 Task: Add the task  Create a new online platform for online language translation services to the section Fast Frenzy in the project AtlasLine and add a Due Date to the respective task as 2023/07/17
Action: Mouse moved to (770, 355)
Screenshot: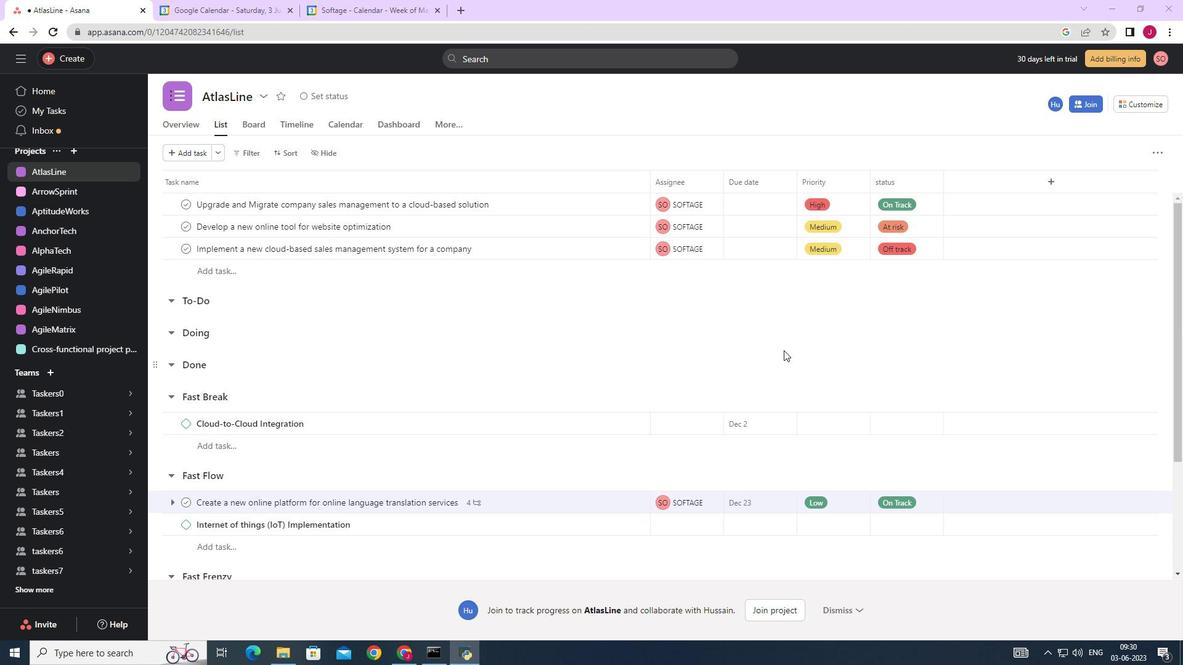 
Action: Mouse scrolled (770, 354) with delta (0, 0)
Screenshot: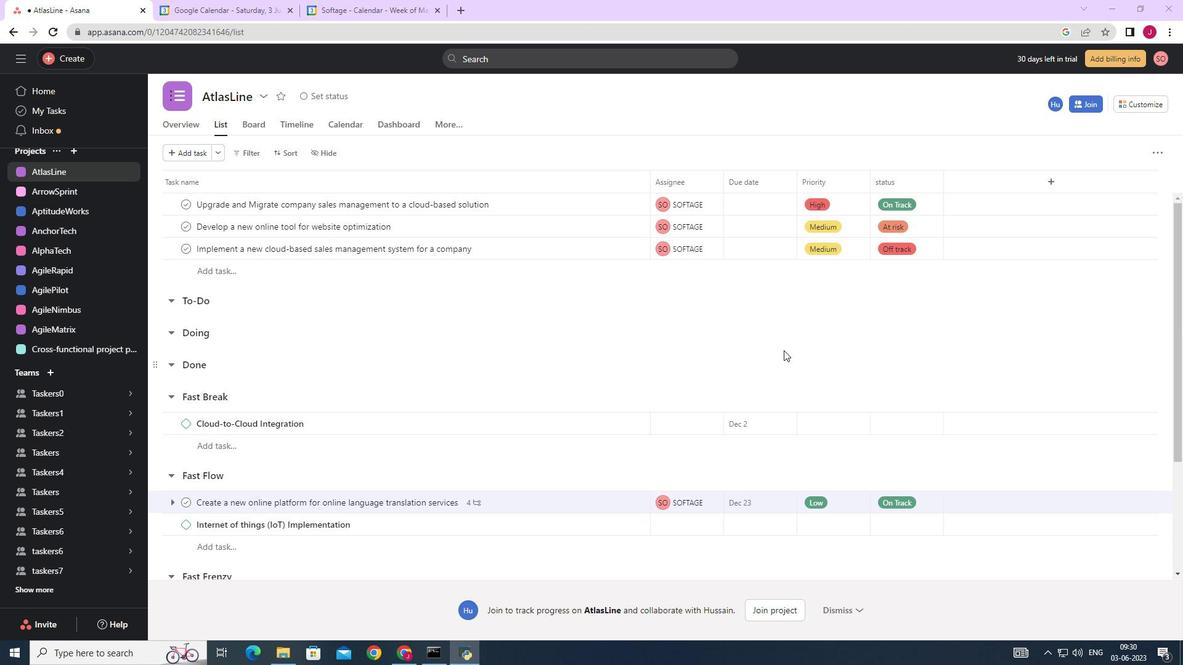 
Action: Mouse moved to (770, 356)
Screenshot: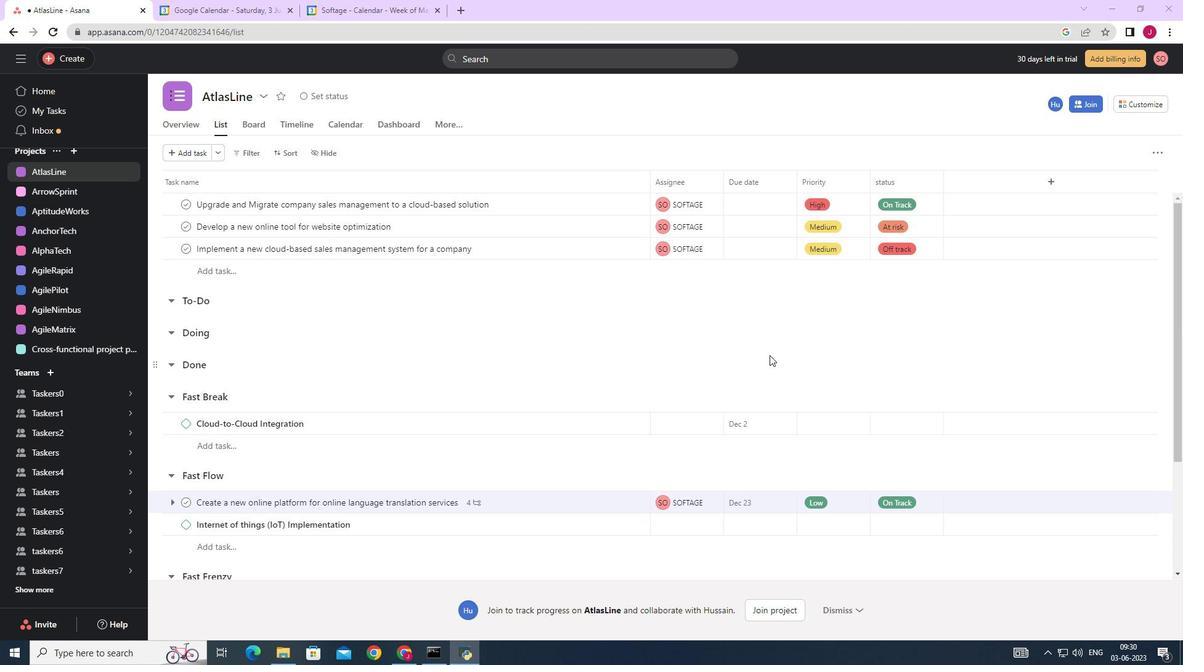 
Action: Mouse scrolled (770, 355) with delta (0, 0)
Screenshot: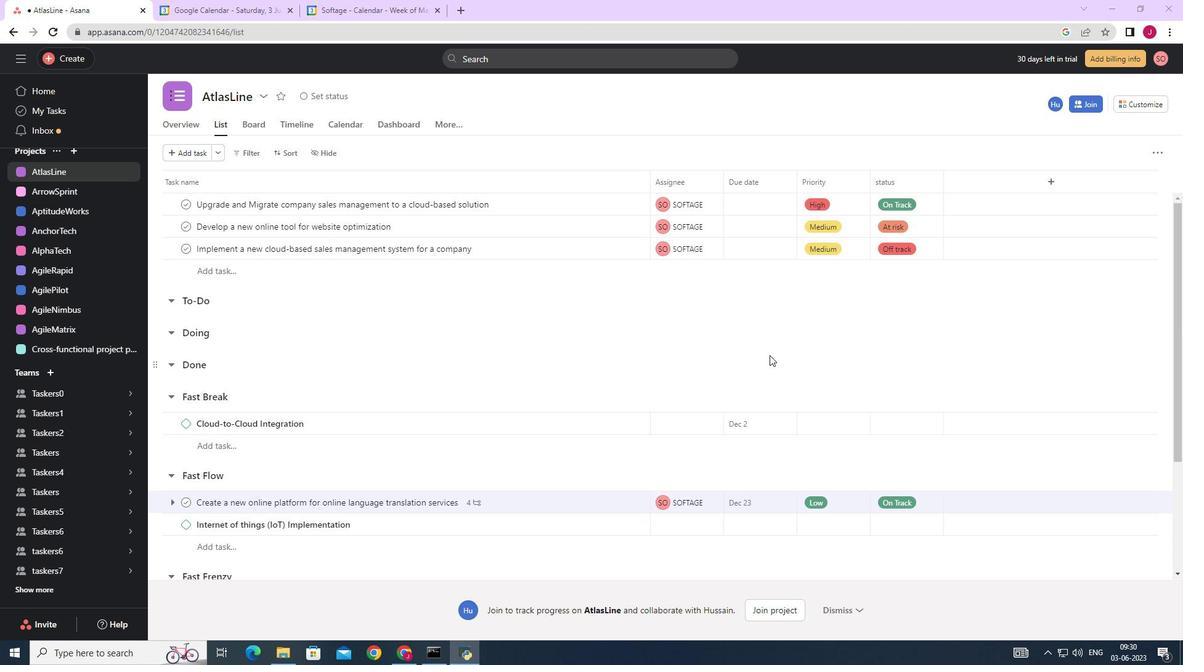 
Action: Mouse scrolled (770, 355) with delta (0, 0)
Screenshot: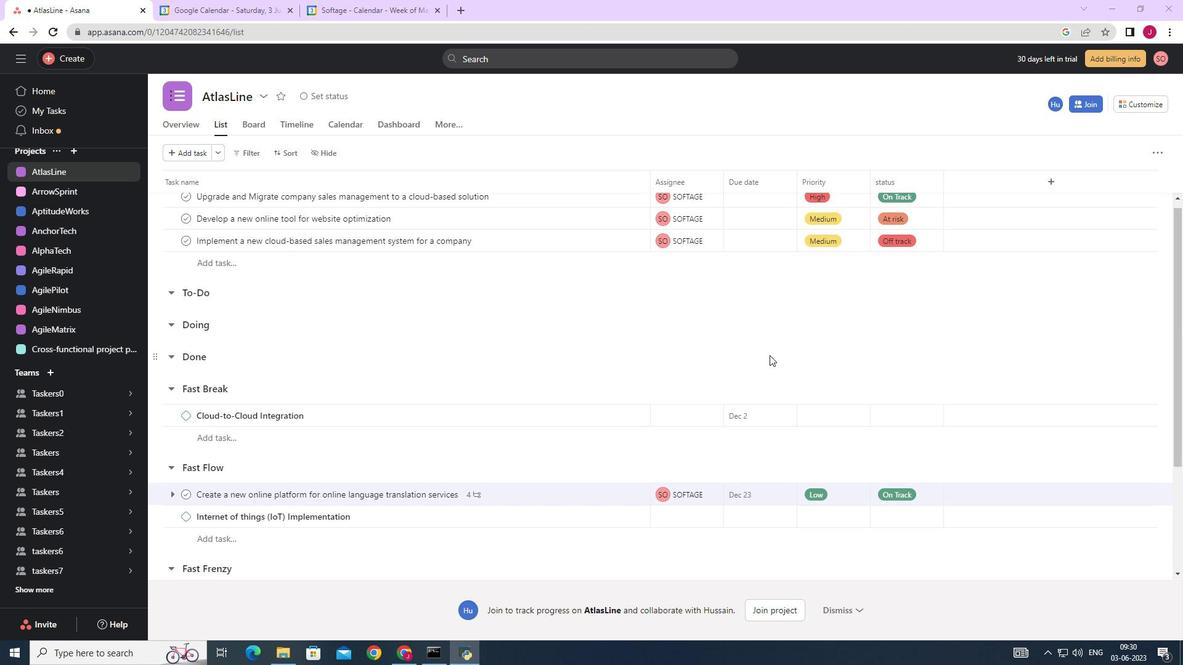 
Action: Mouse scrolled (770, 356) with delta (0, 0)
Screenshot: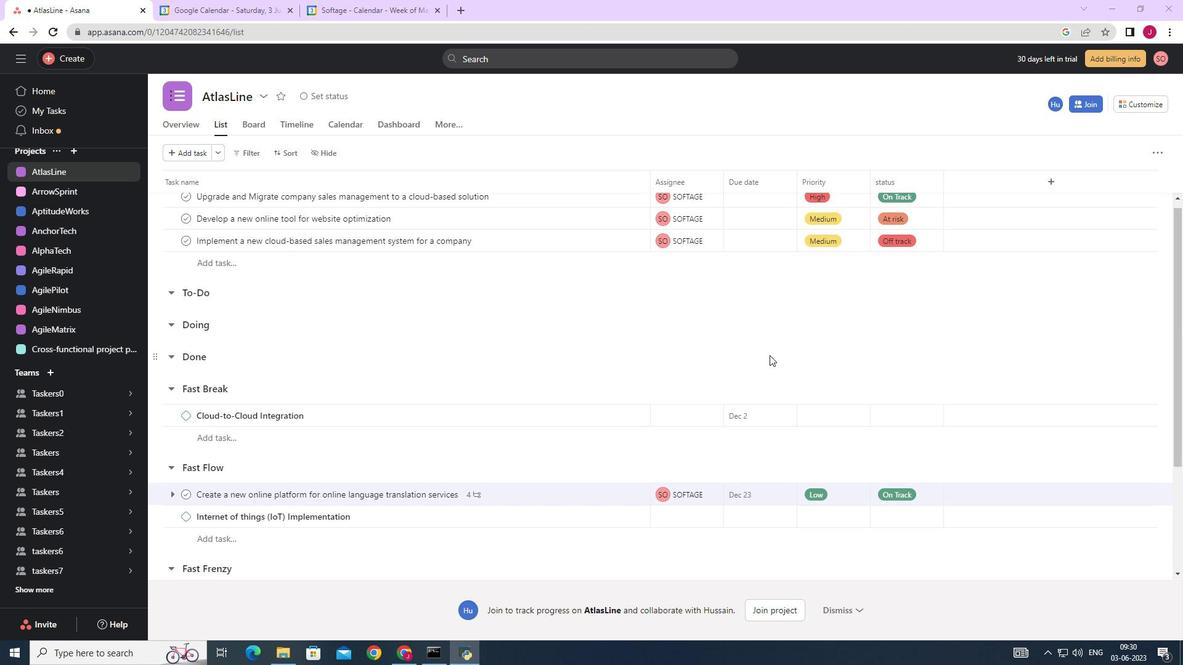 
Action: Mouse moved to (622, 400)
Screenshot: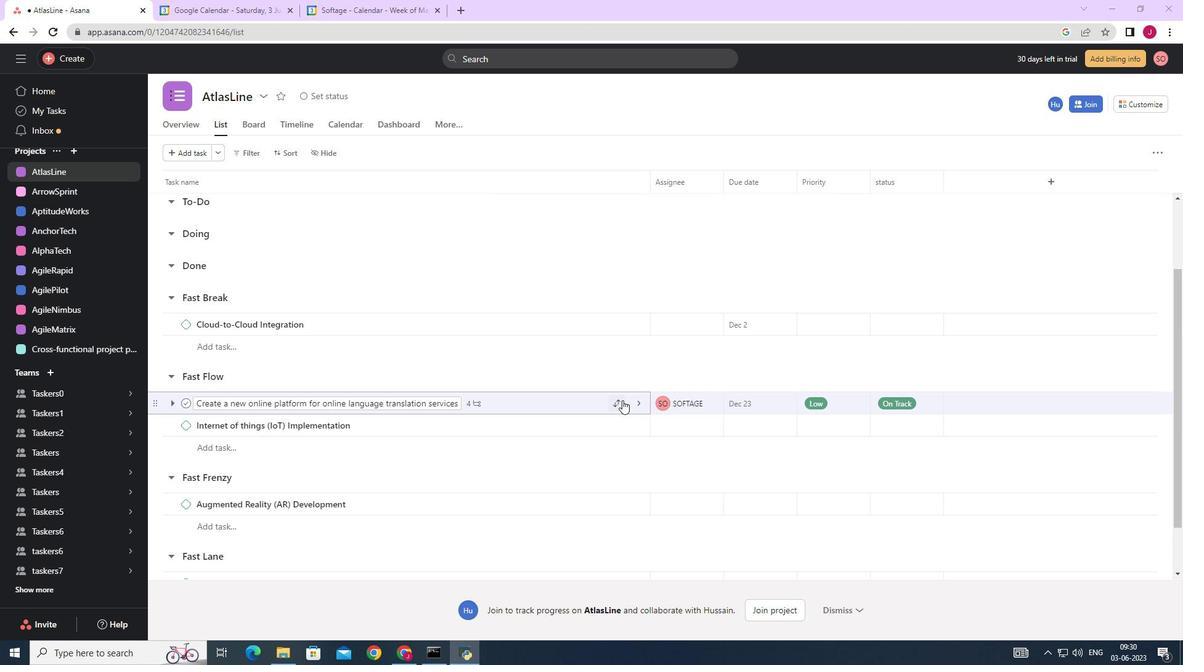 
Action: Mouse pressed left at (622, 400)
Screenshot: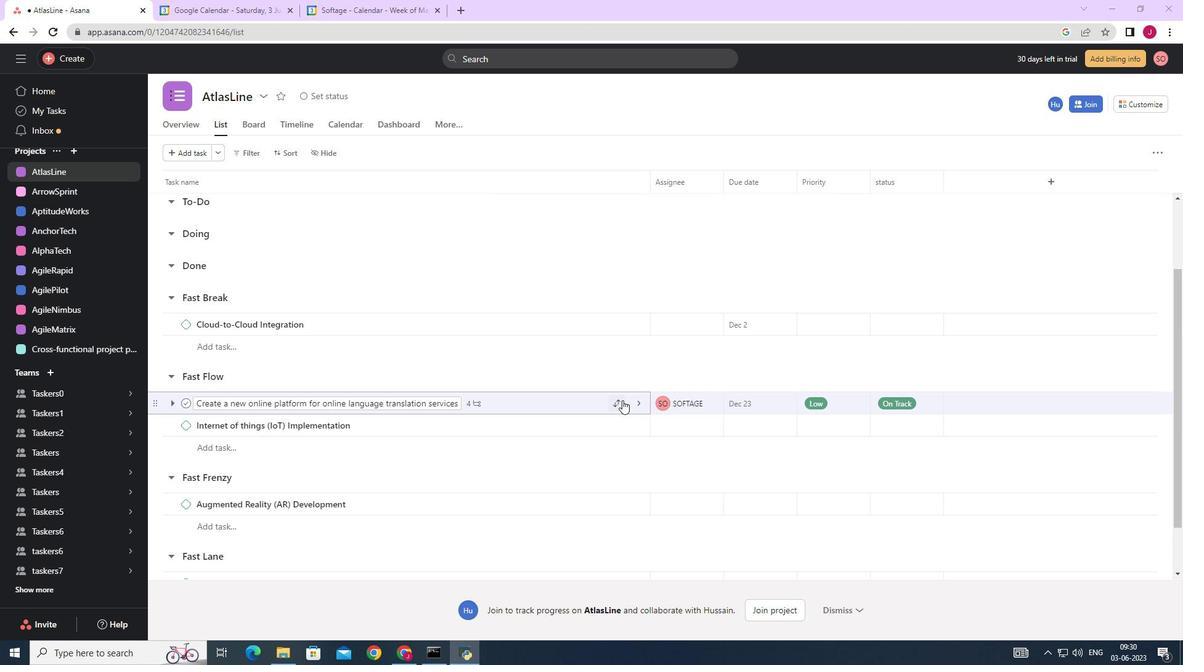 
Action: Mouse moved to (557, 585)
Screenshot: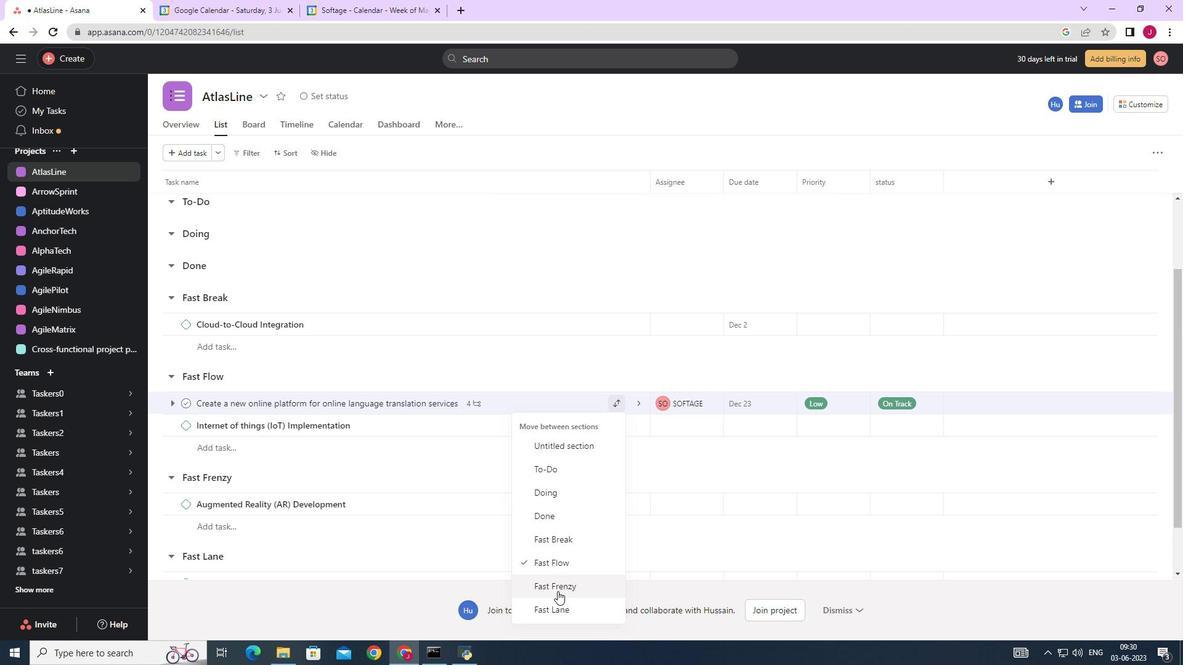 
Action: Mouse pressed left at (557, 585)
Screenshot: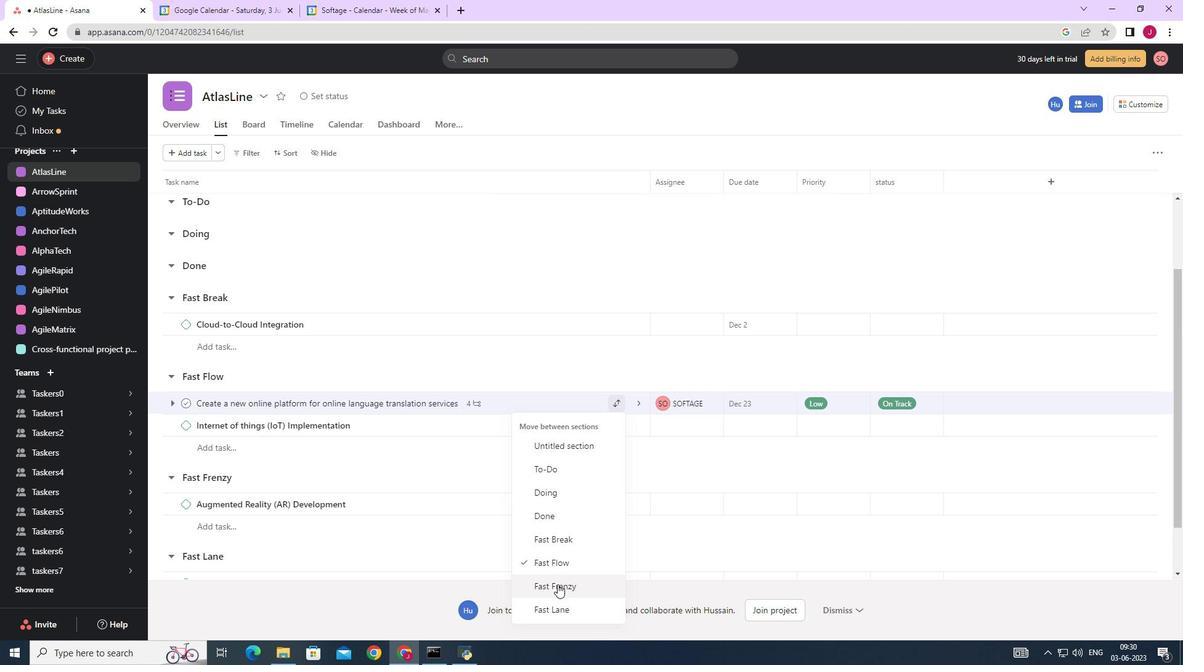 
Action: Mouse moved to (787, 483)
Screenshot: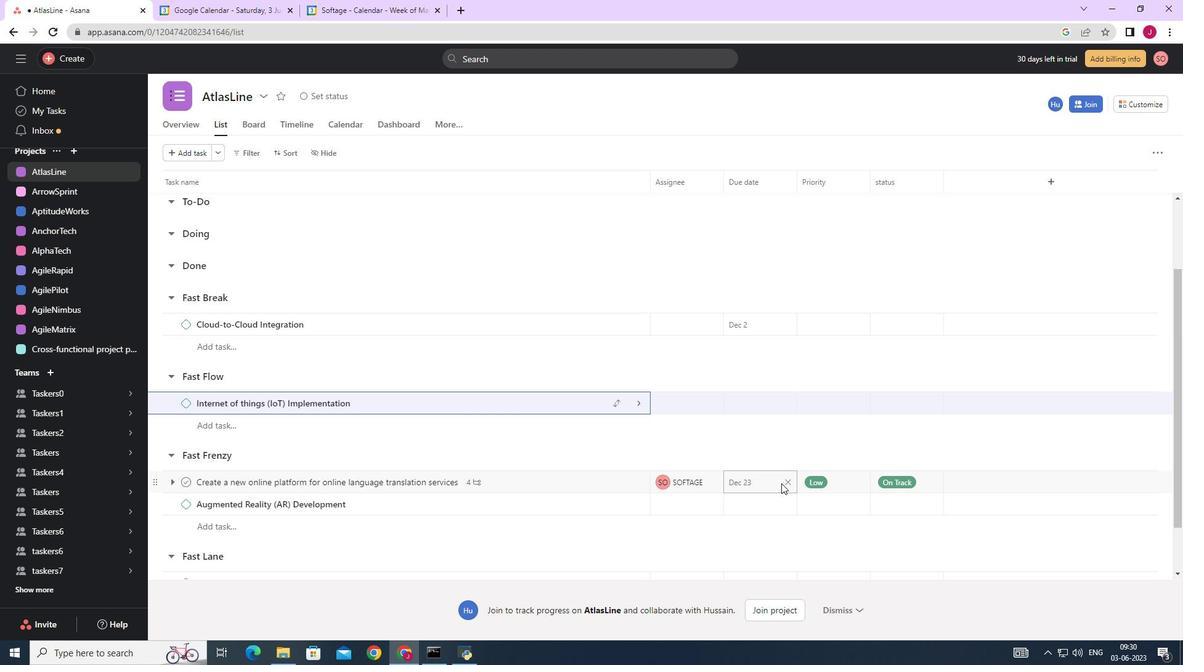 
Action: Mouse pressed left at (787, 483)
Screenshot: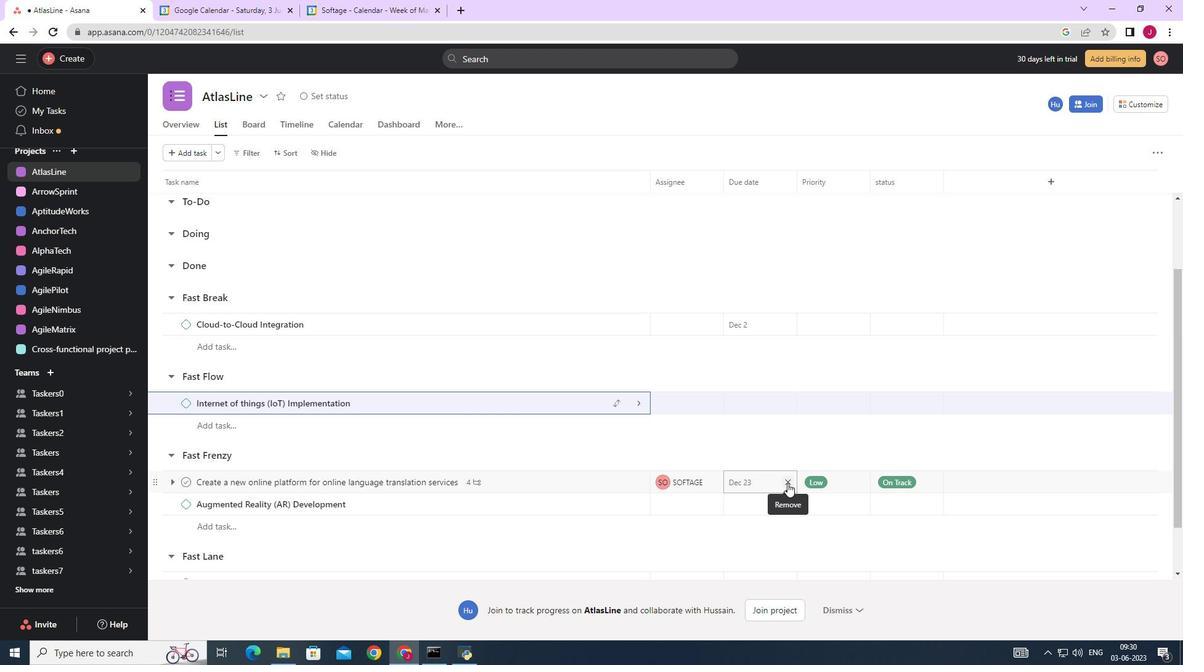 
Action: Mouse moved to (757, 485)
Screenshot: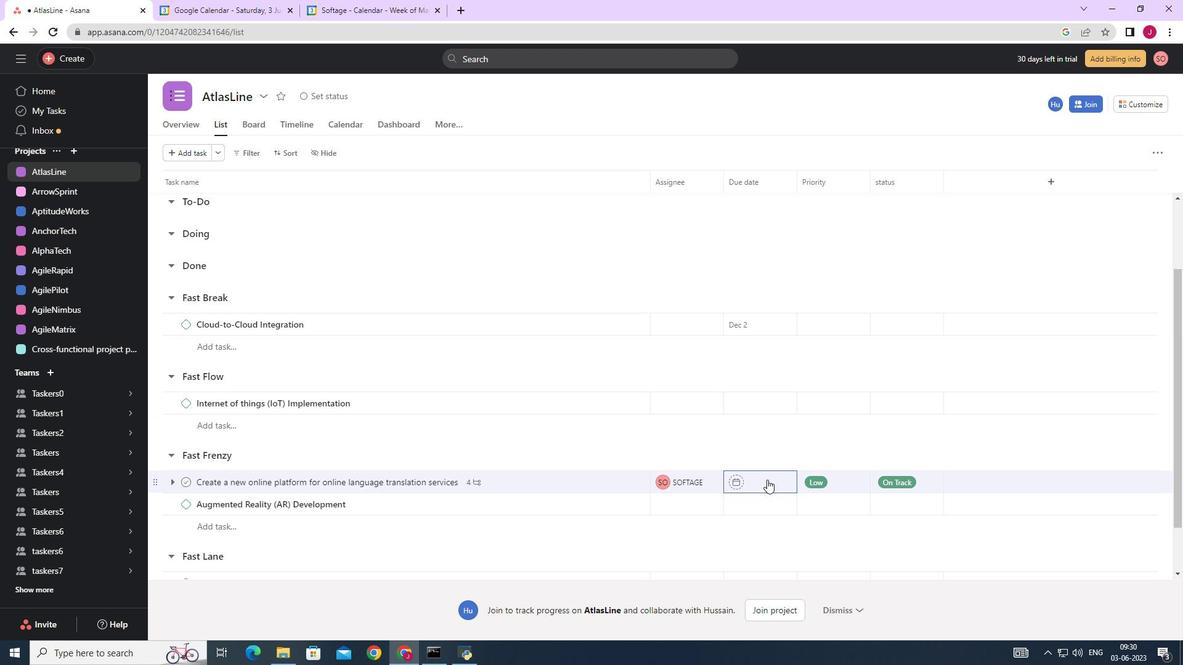 
Action: Mouse pressed left at (757, 485)
Screenshot: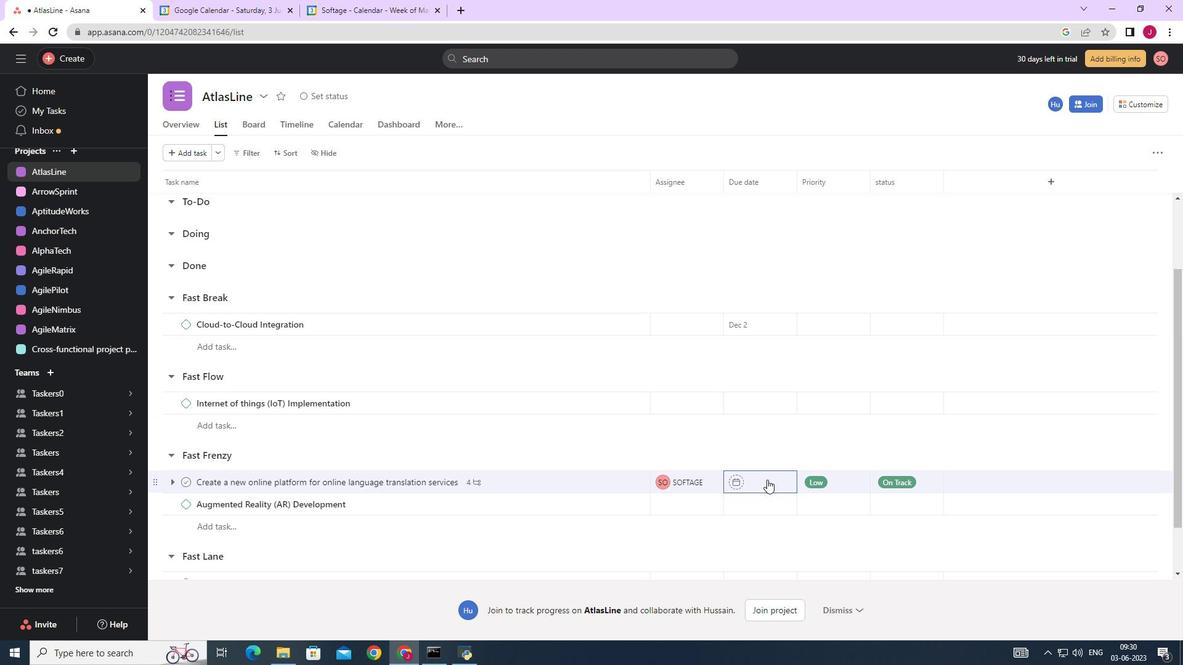 
Action: Mouse moved to (886, 290)
Screenshot: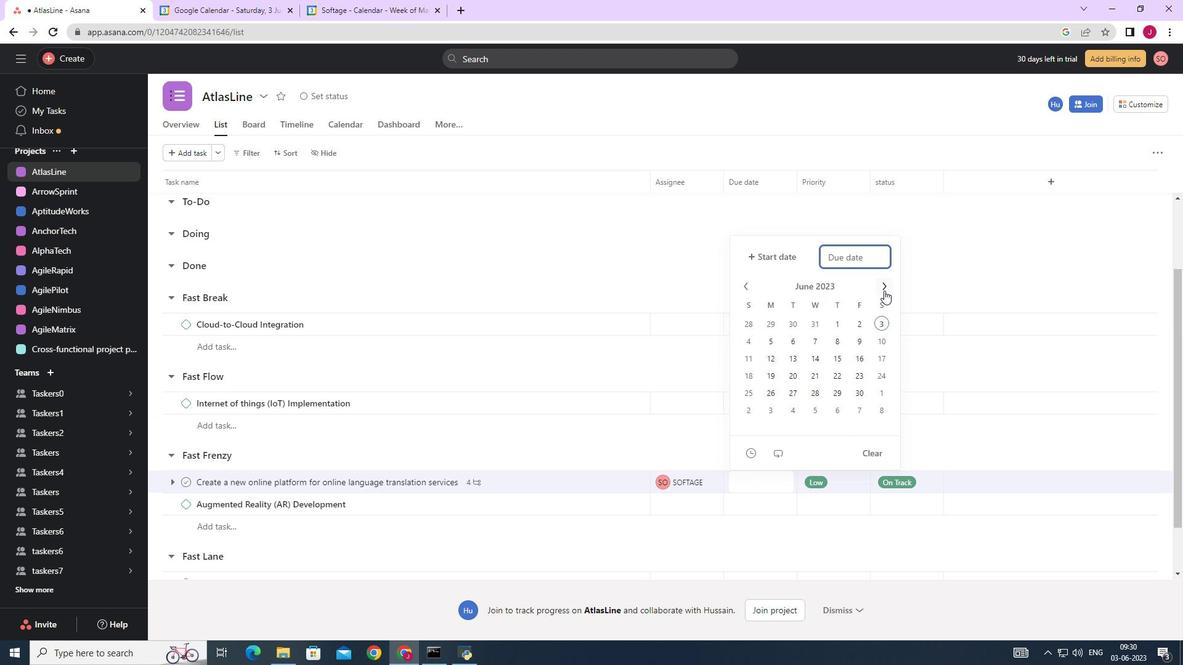 
Action: Mouse pressed left at (886, 290)
Screenshot: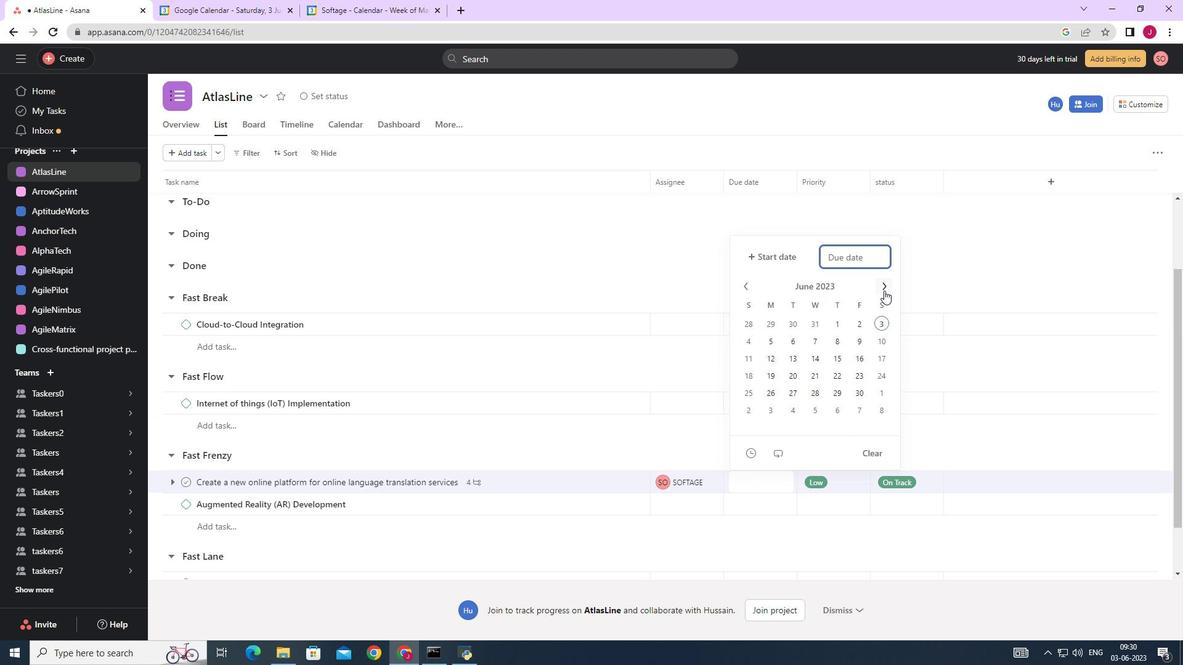 
Action: Mouse pressed left at (886, 290)
Screenshot: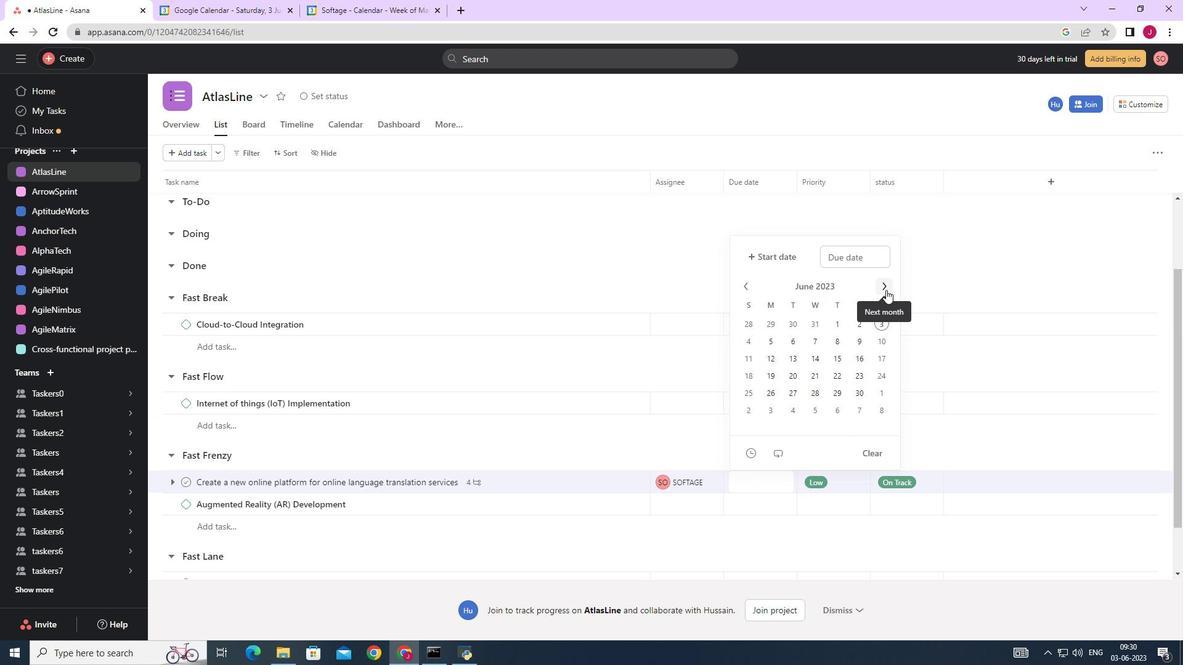 
Action: Mouse pressed left at (886, 290)
Screenshot: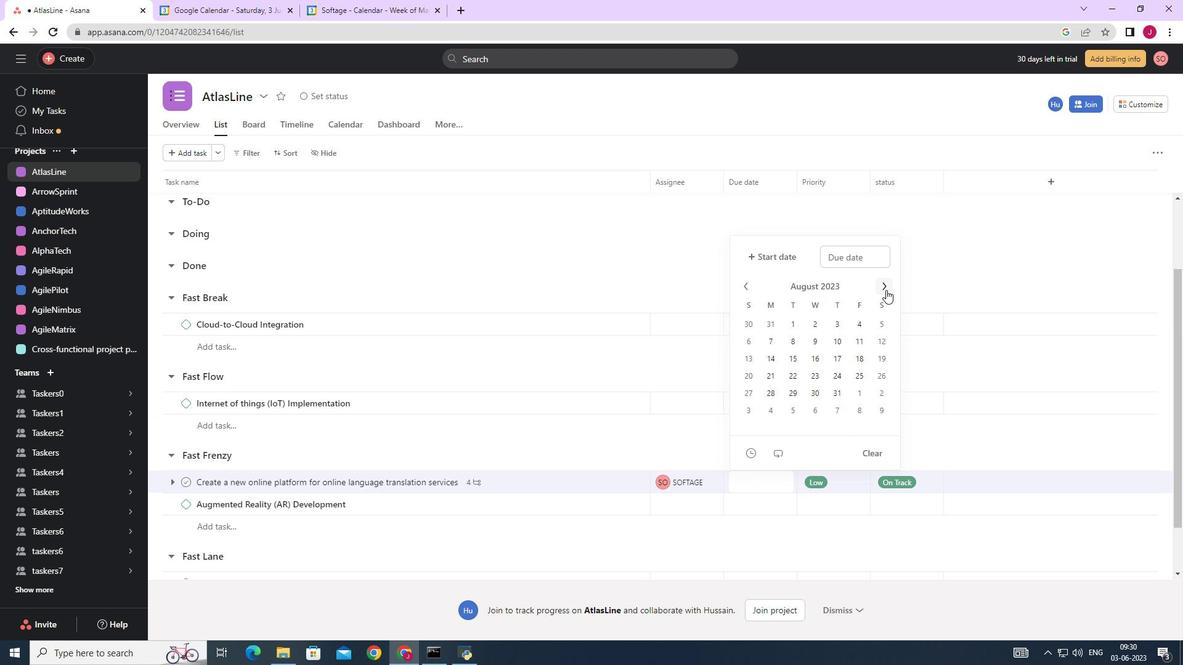
Action: Mouse moved to (747, 286)
Screenshot: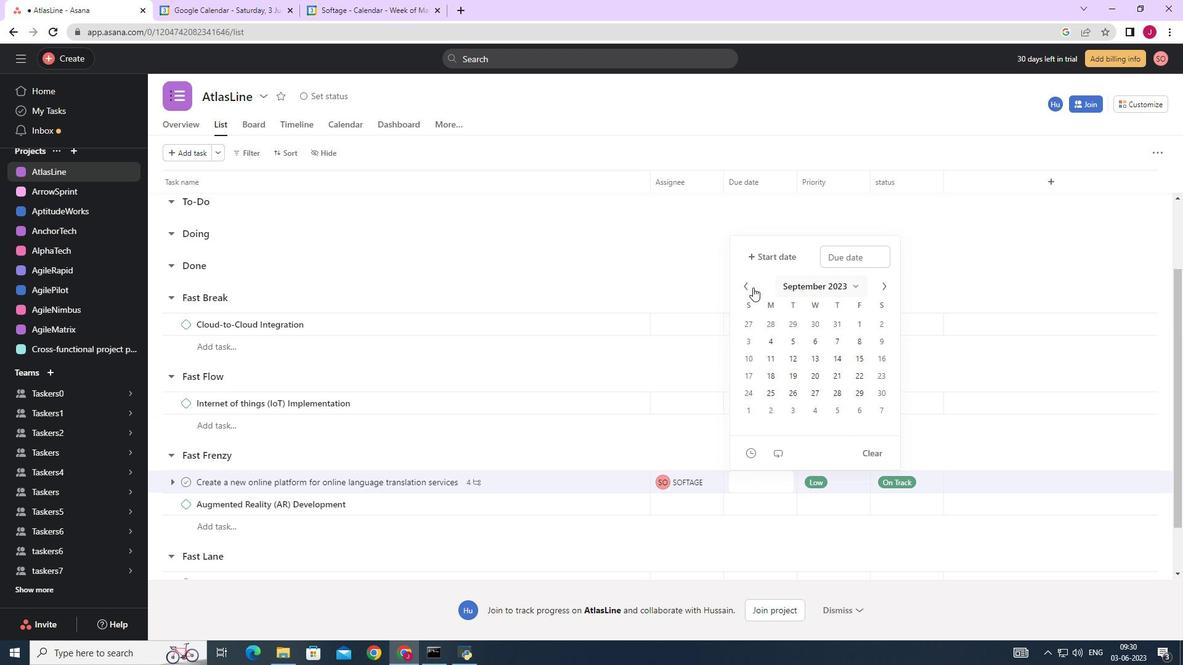 
Action: Mouse pressed left at (747, 286)
Screenshot: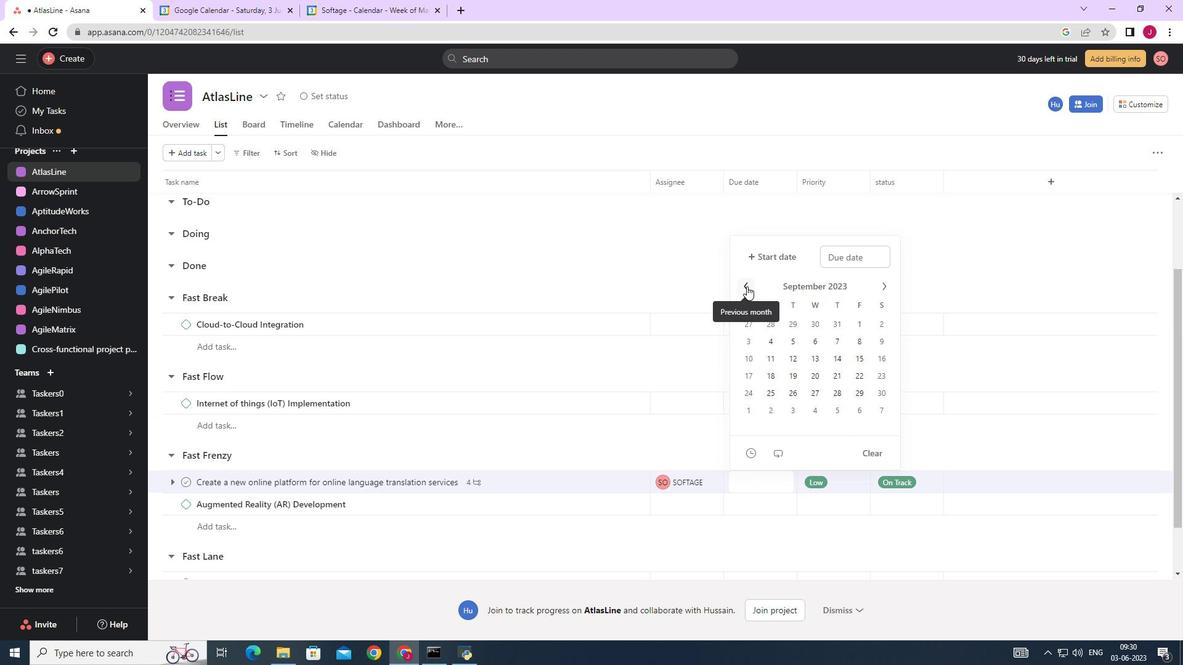 
Action: Mouse pressed left at (747, 286)
Screenshot: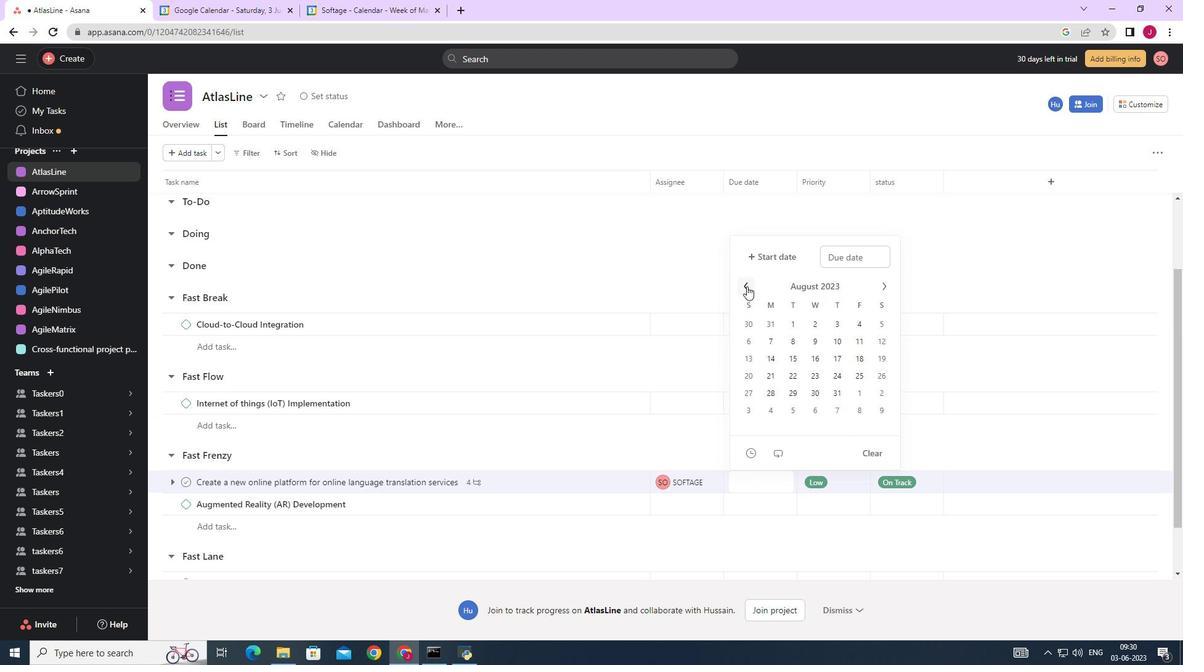 
Action: Mouse moved to (773, 375)
Screenshot: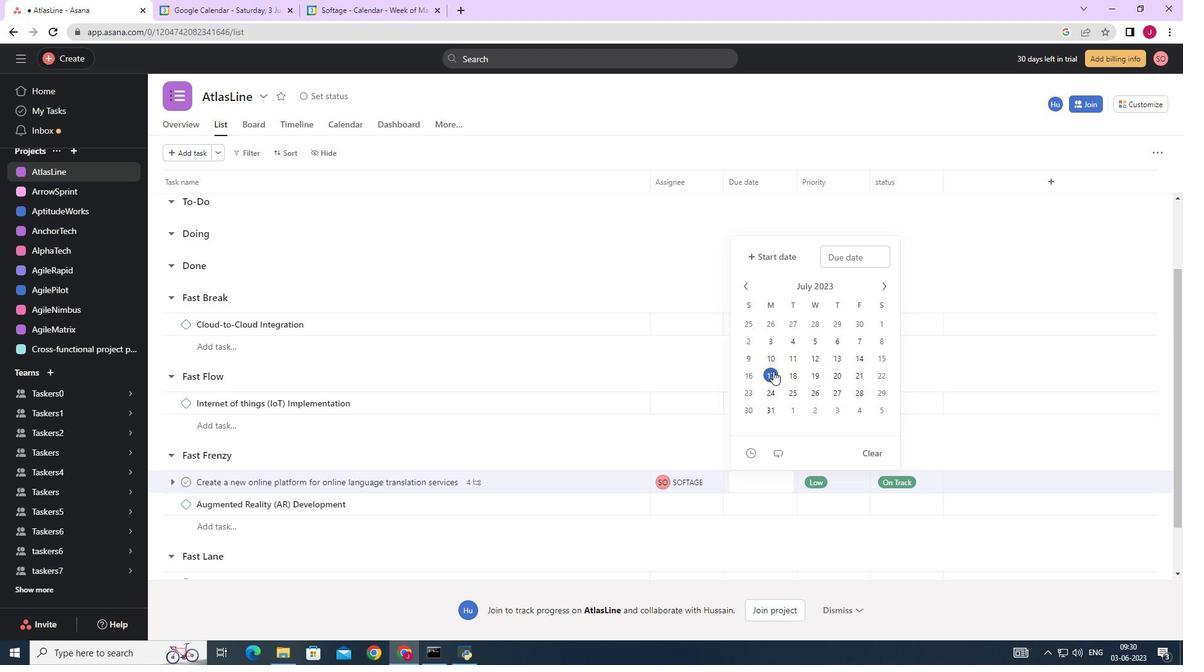 
Action: Mouse pressed left at (773, 375)
Screenshot: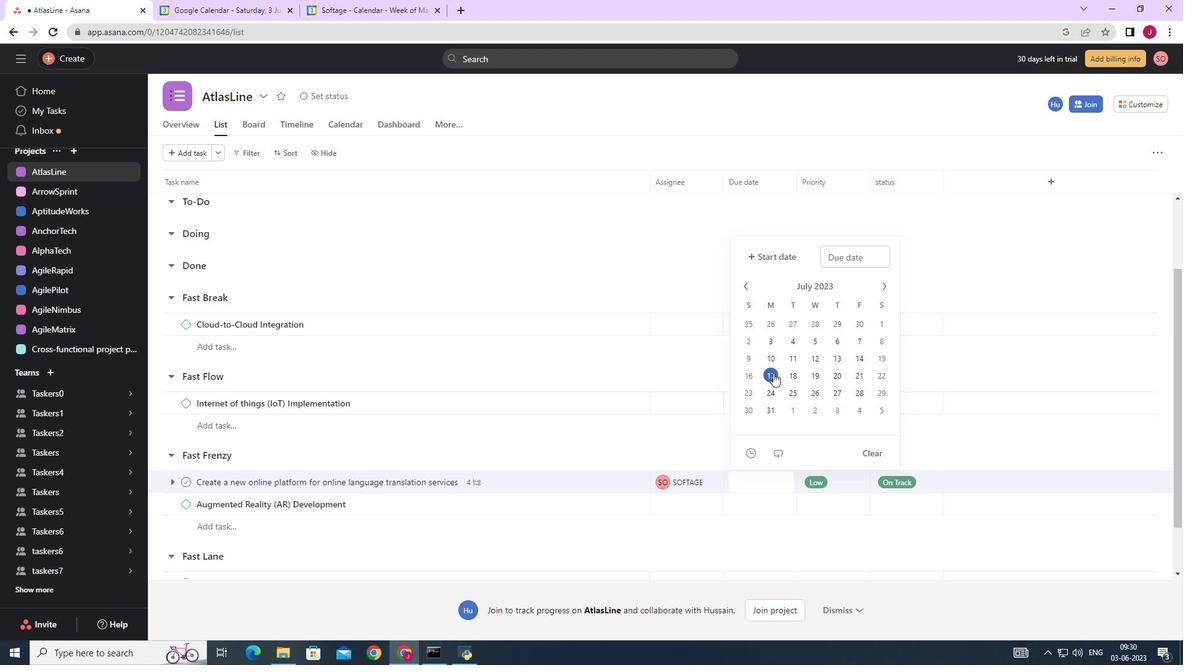 
Action: Mouse moved to (1072, 234)
Screenshot: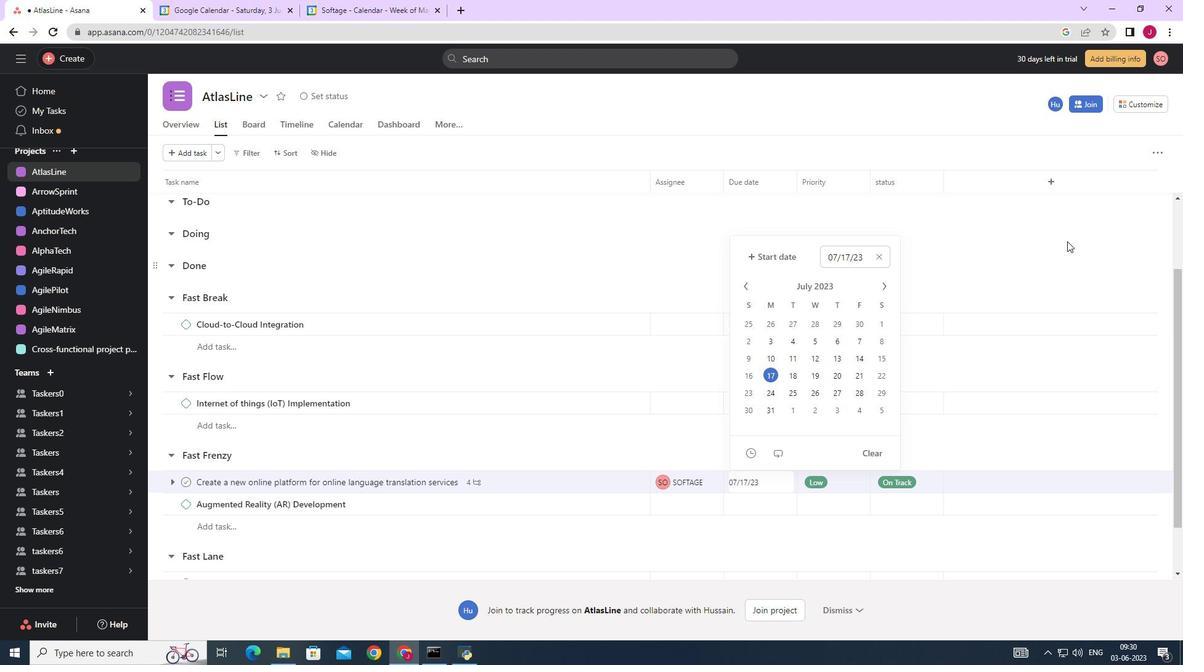 
Action: Mouse pressed left at (1072, 234)
Screenshot: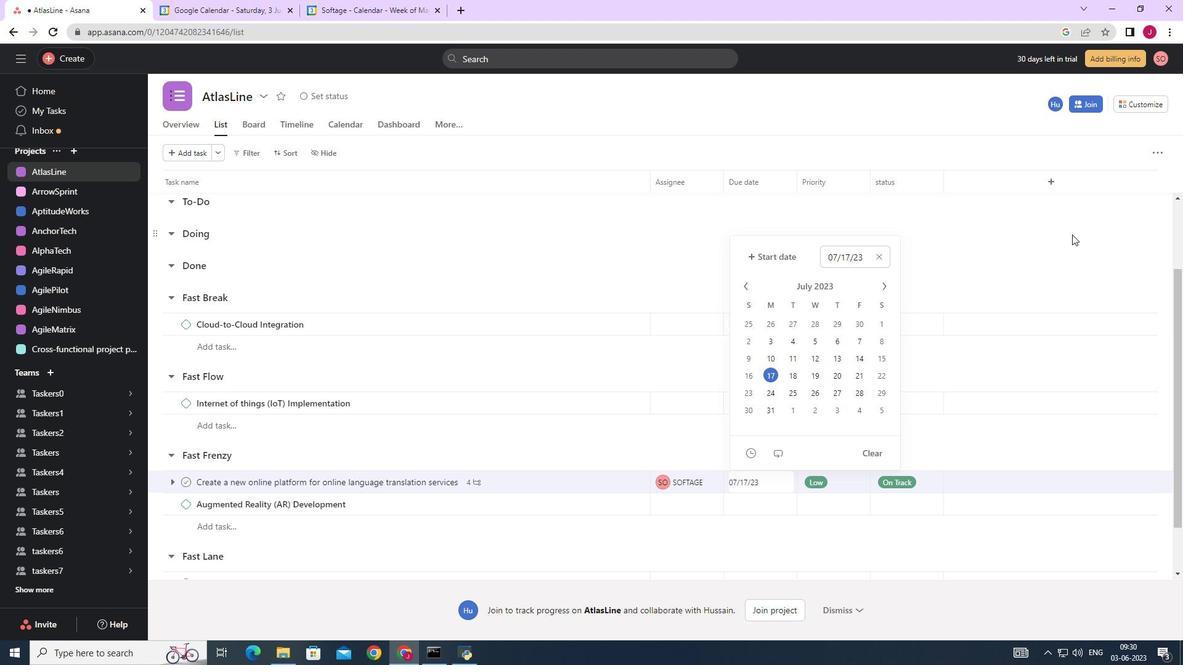 
